 Task: Add an additional name "Will".
Action: Mouse moved to (949, 128)
Screenshot: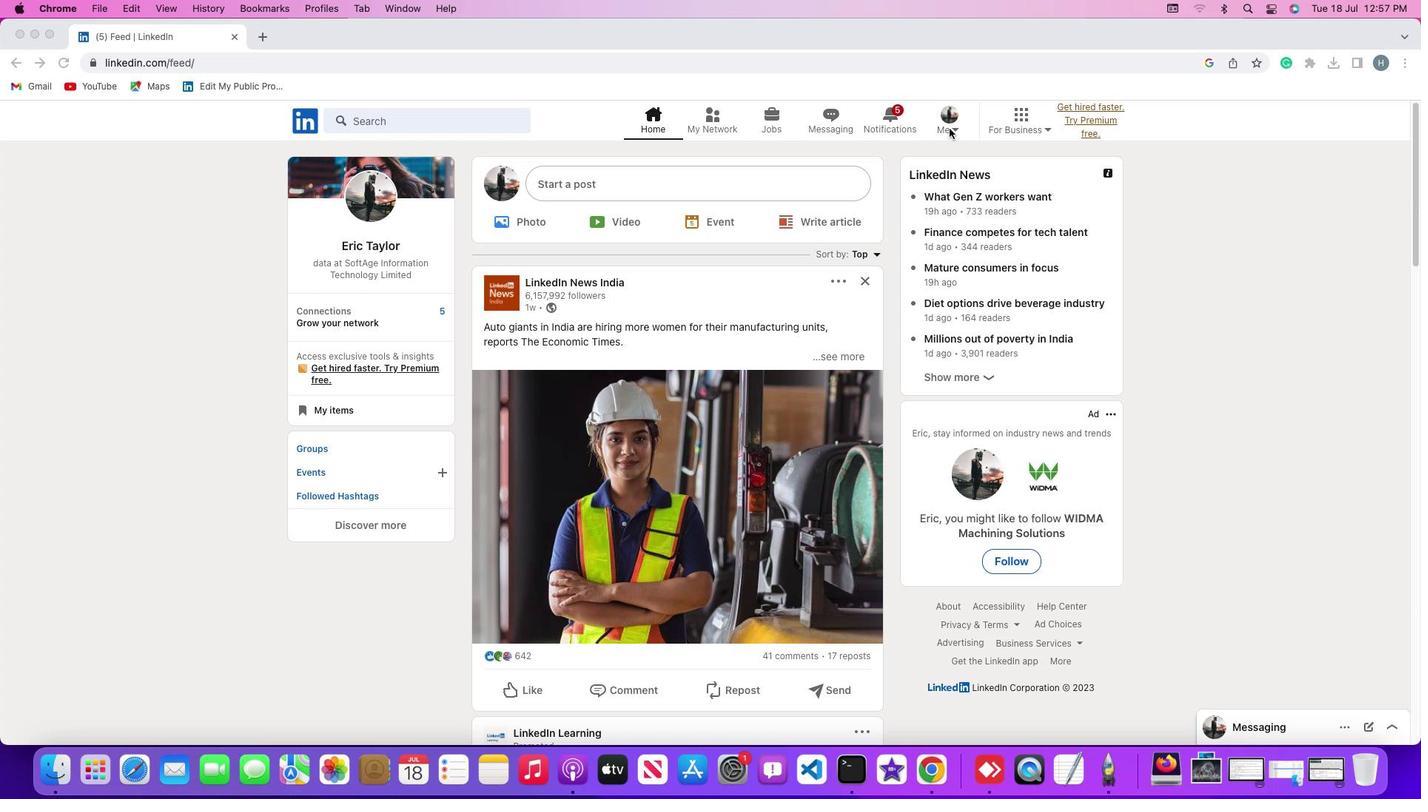 
Action: Mouse pressed left at (949, 128)
Screenshot: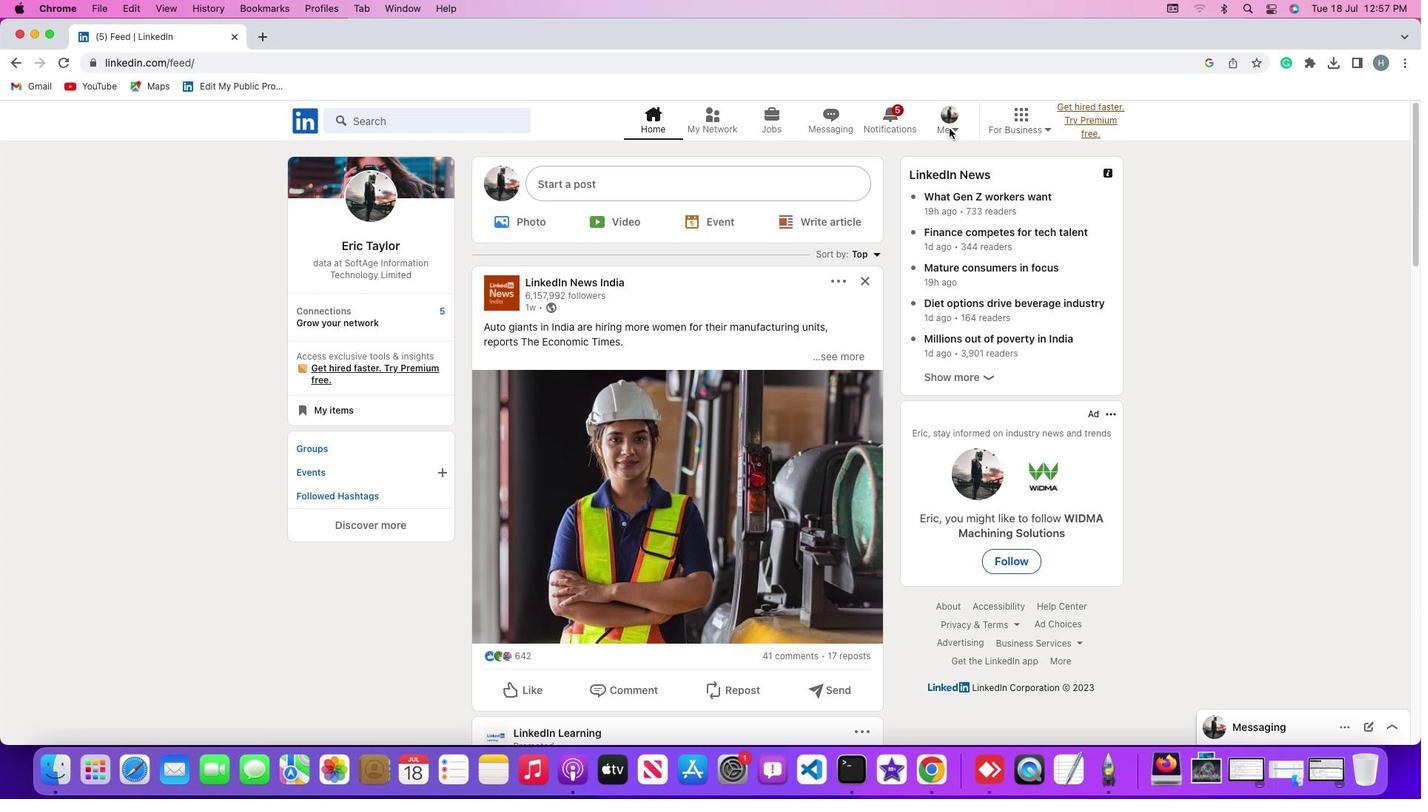 
Action: Mouse pressed left at (949, 128)
Screenshot: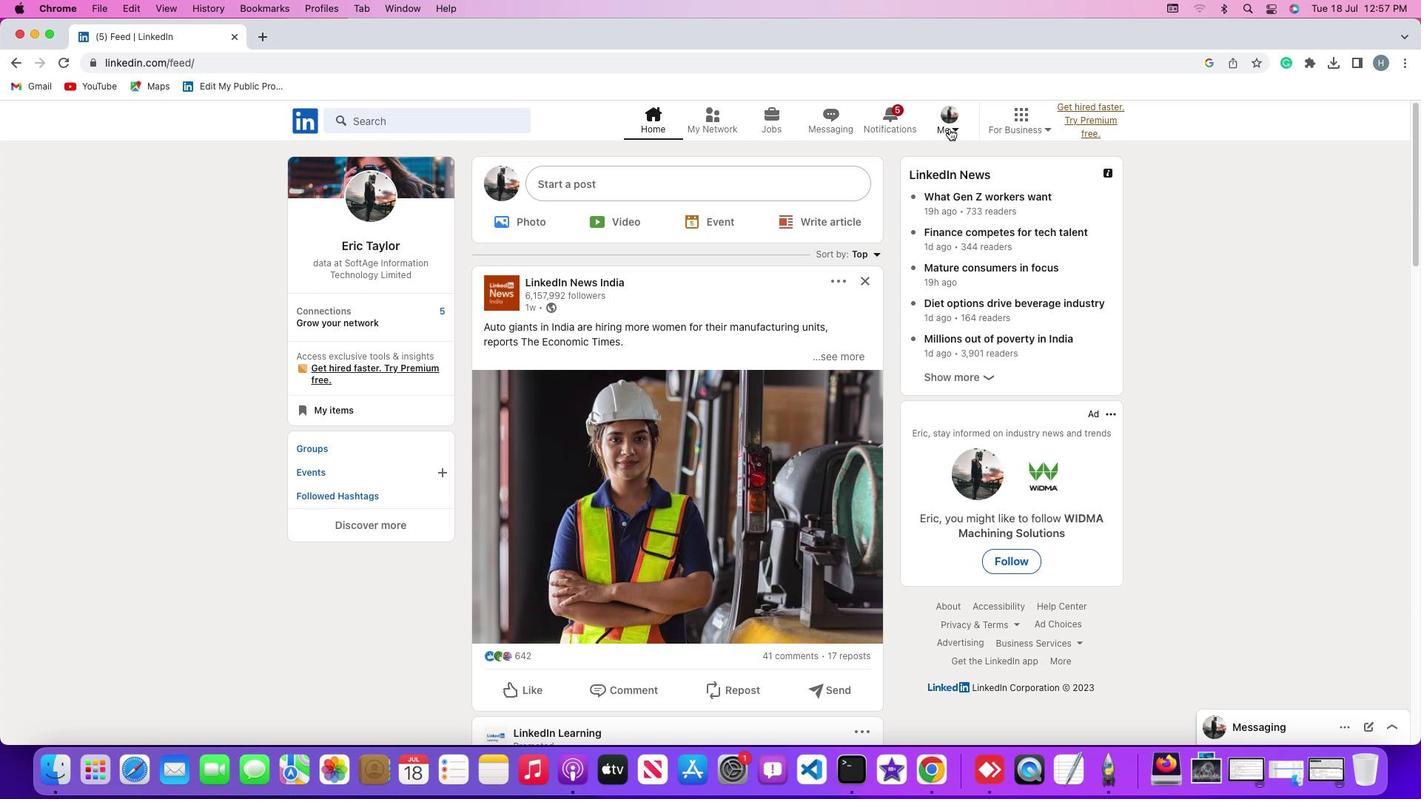 
Action: Mouse moved to (926, 209)
Screenshot: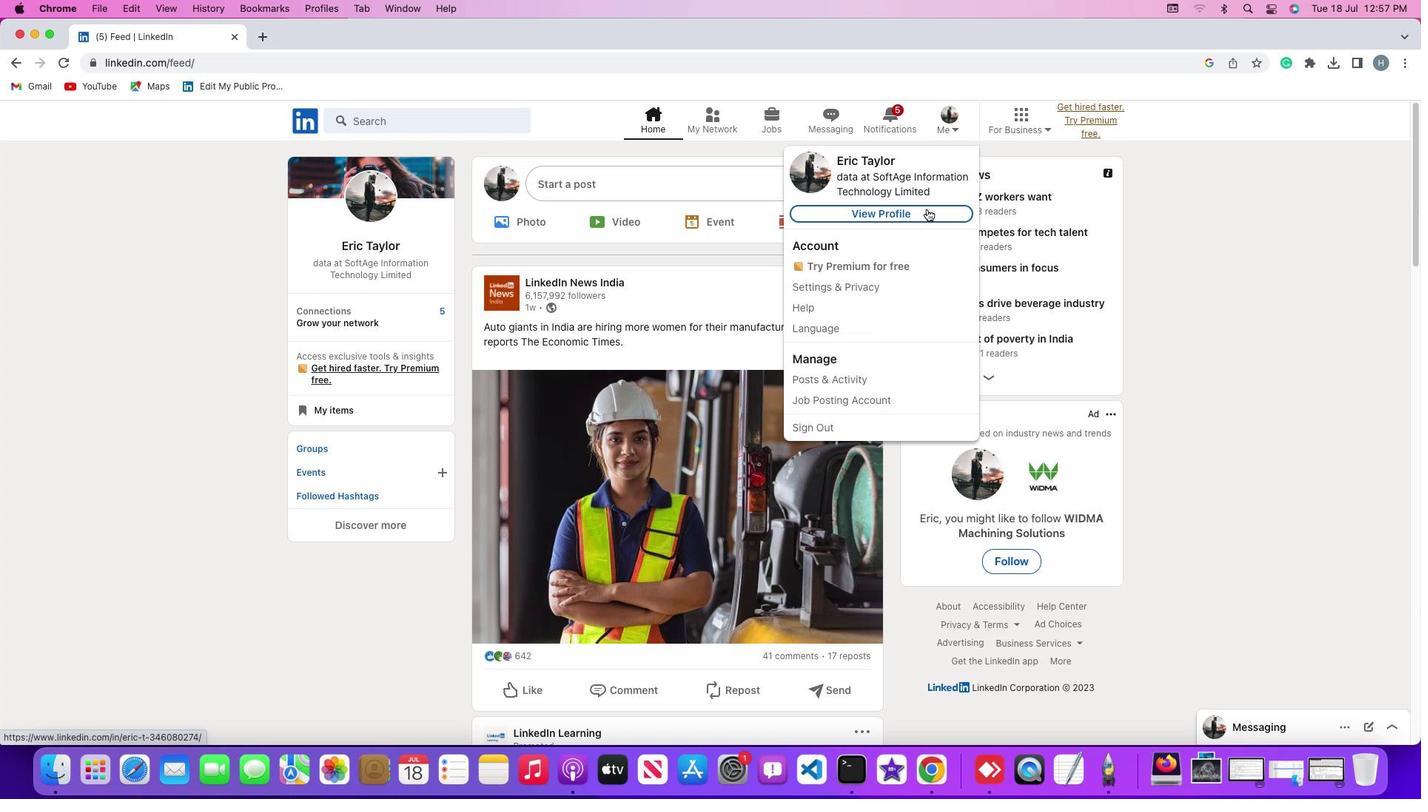 
Action: Mouse pressed left at (926, 209)
Screenshot: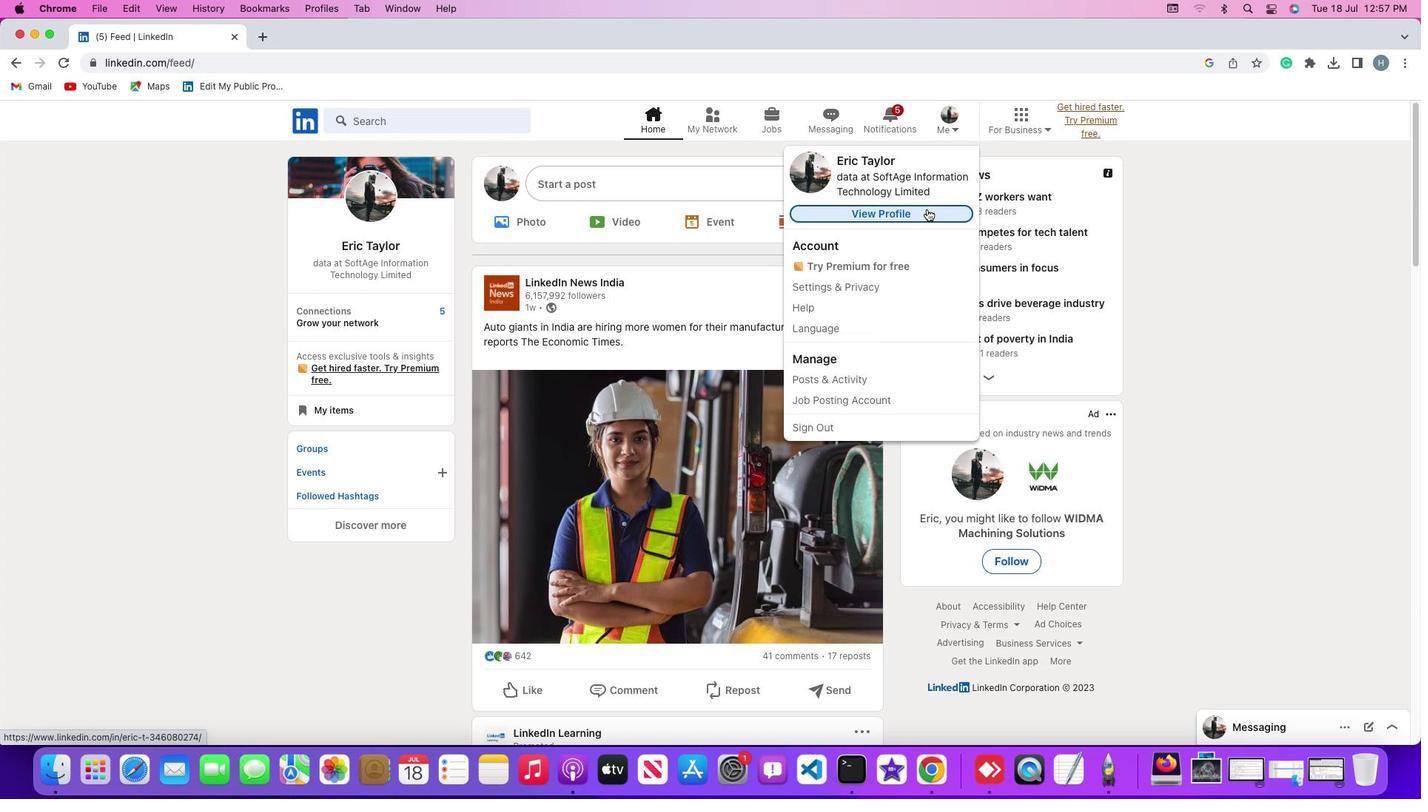 
Action: Mouse moved to (859, 325)
Screenshot: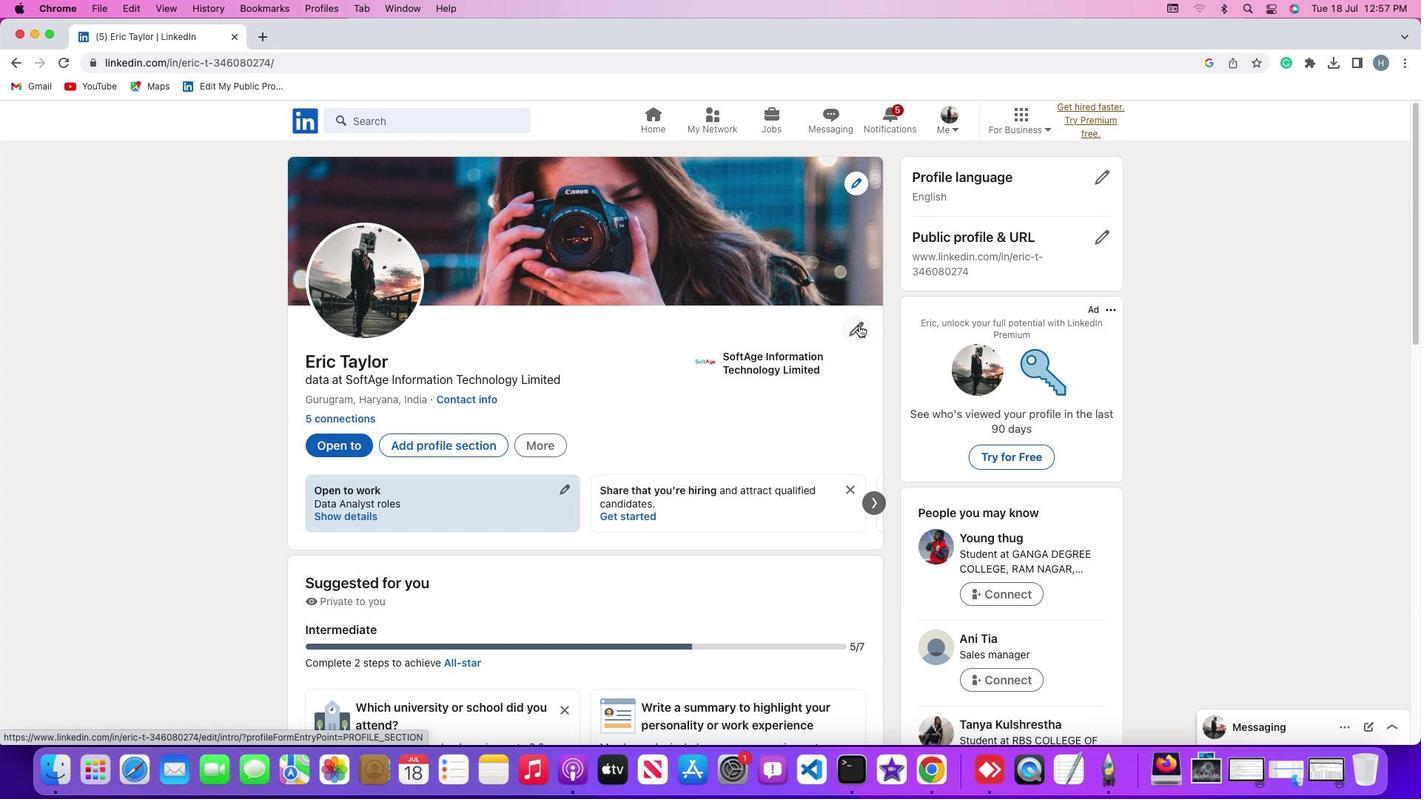 
Action: Mouse pressed left at (859, 325)
Screenshot: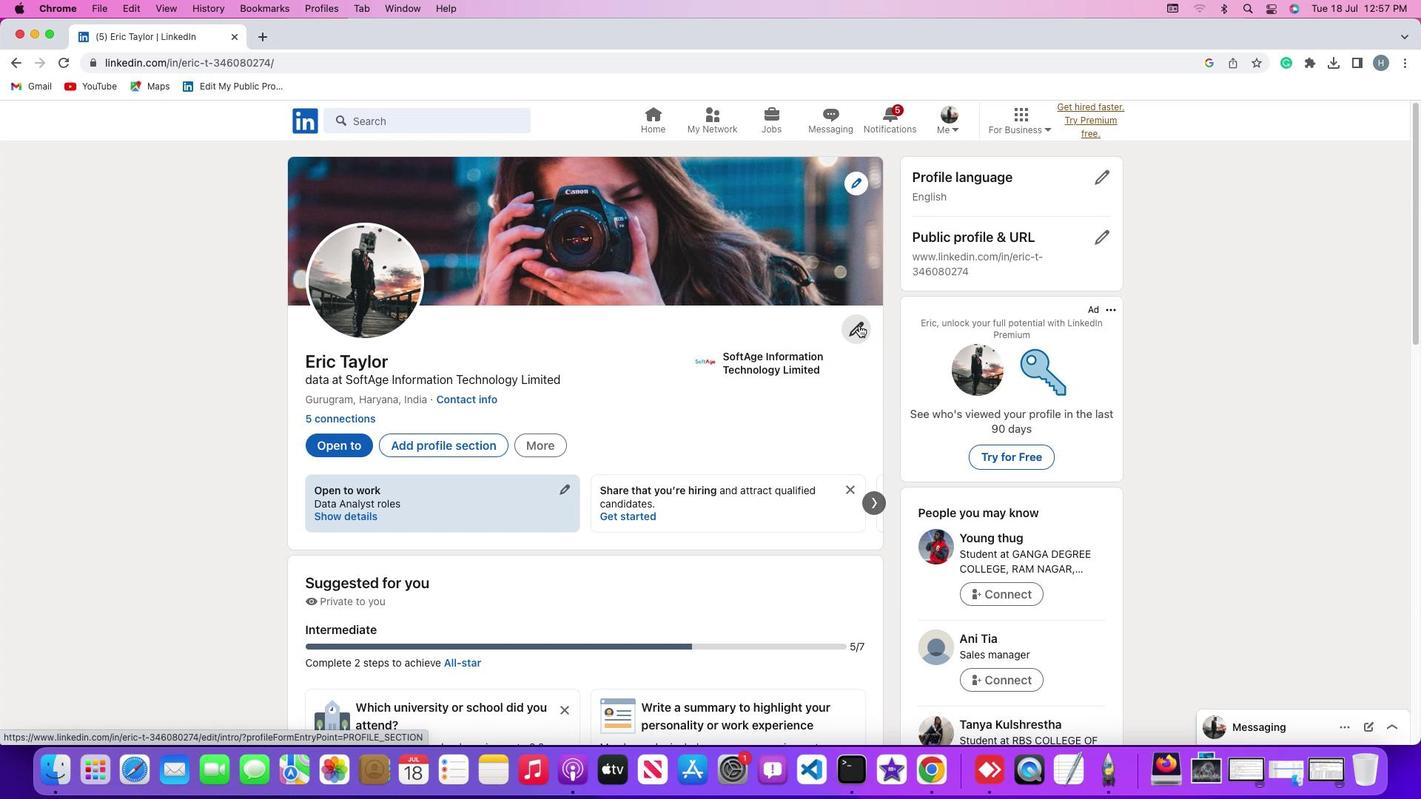 
Action: Mouse moved to (754, 351)
Screenshot: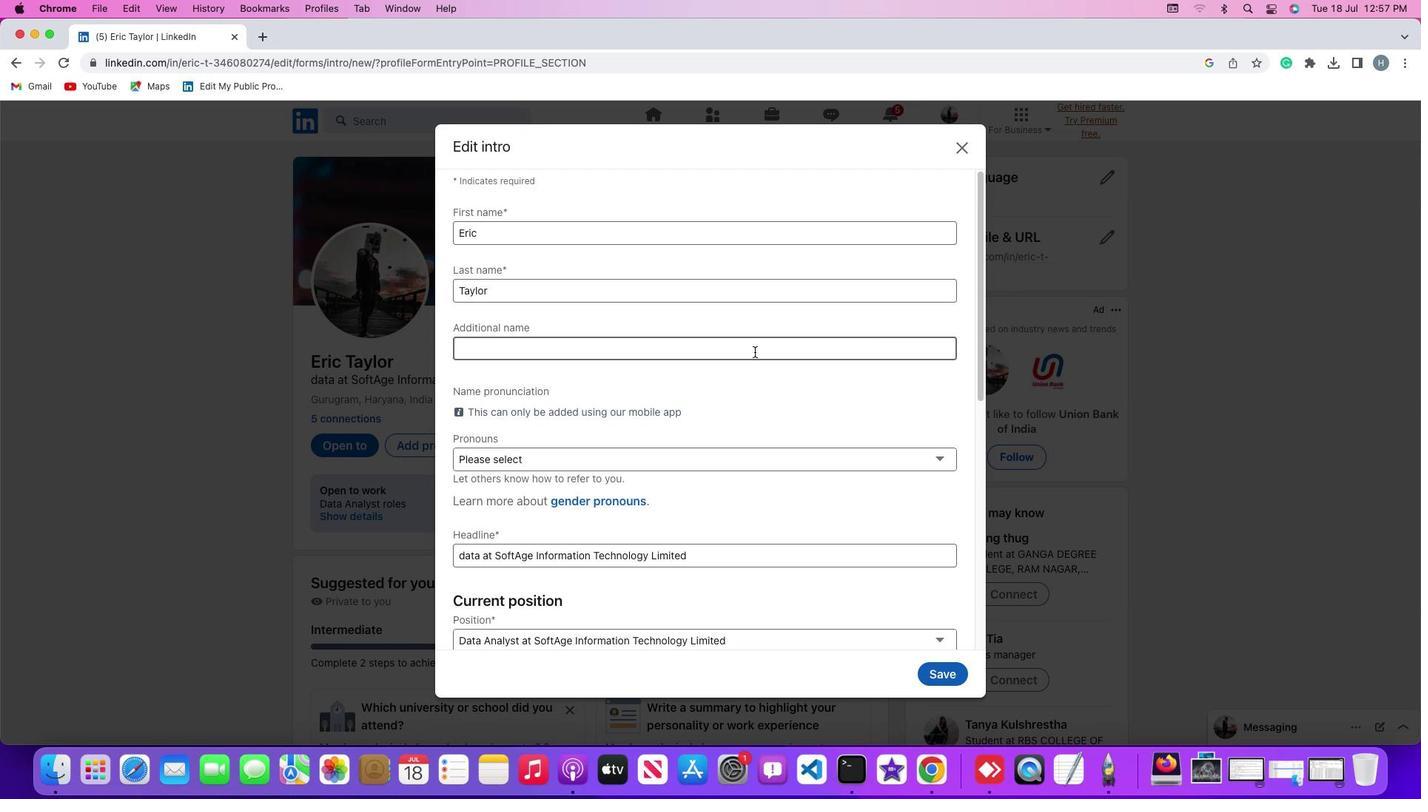 
Action: Mouse pressed left at (754, 351)
Screenshot: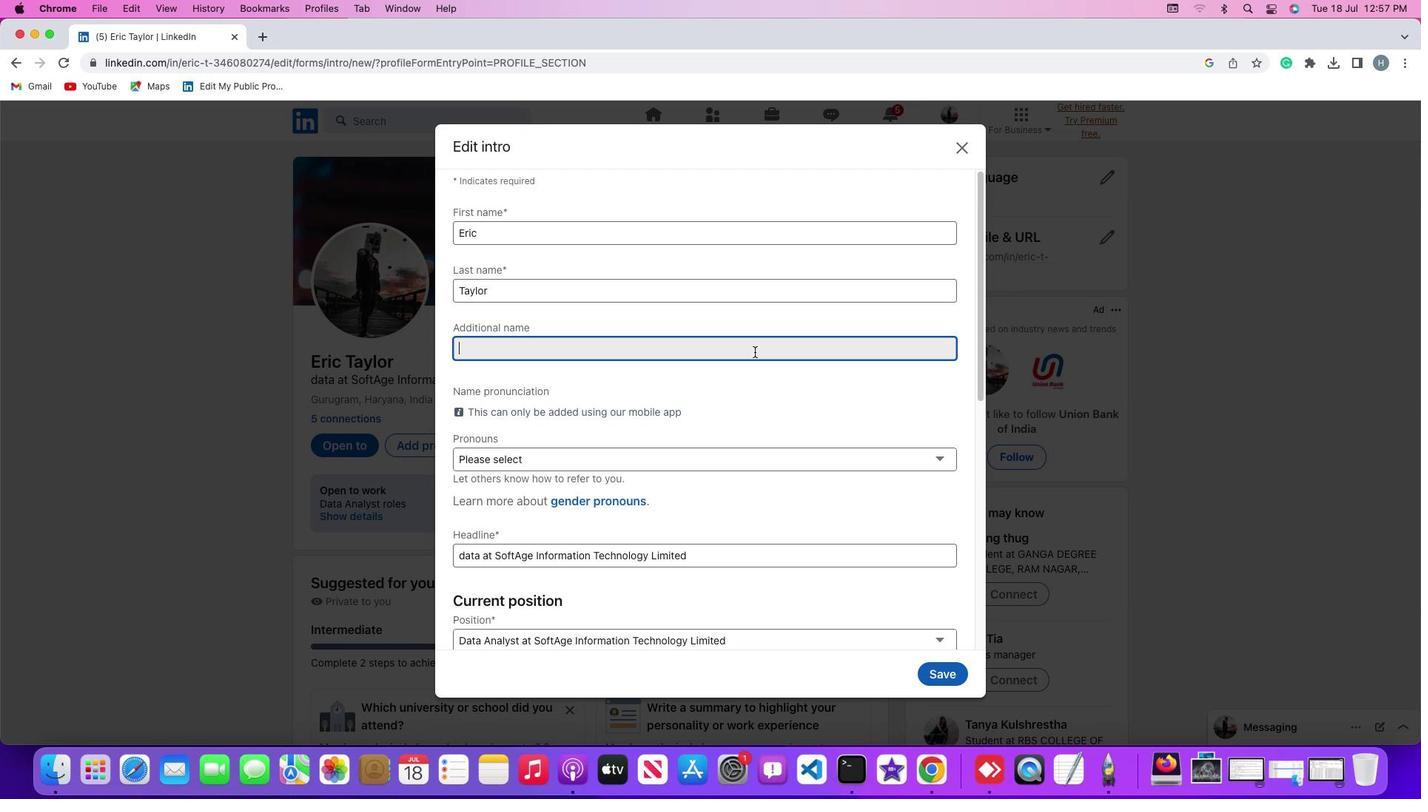 
Action: Key pressed Key.shift'W''i''l''l'
Screenshot: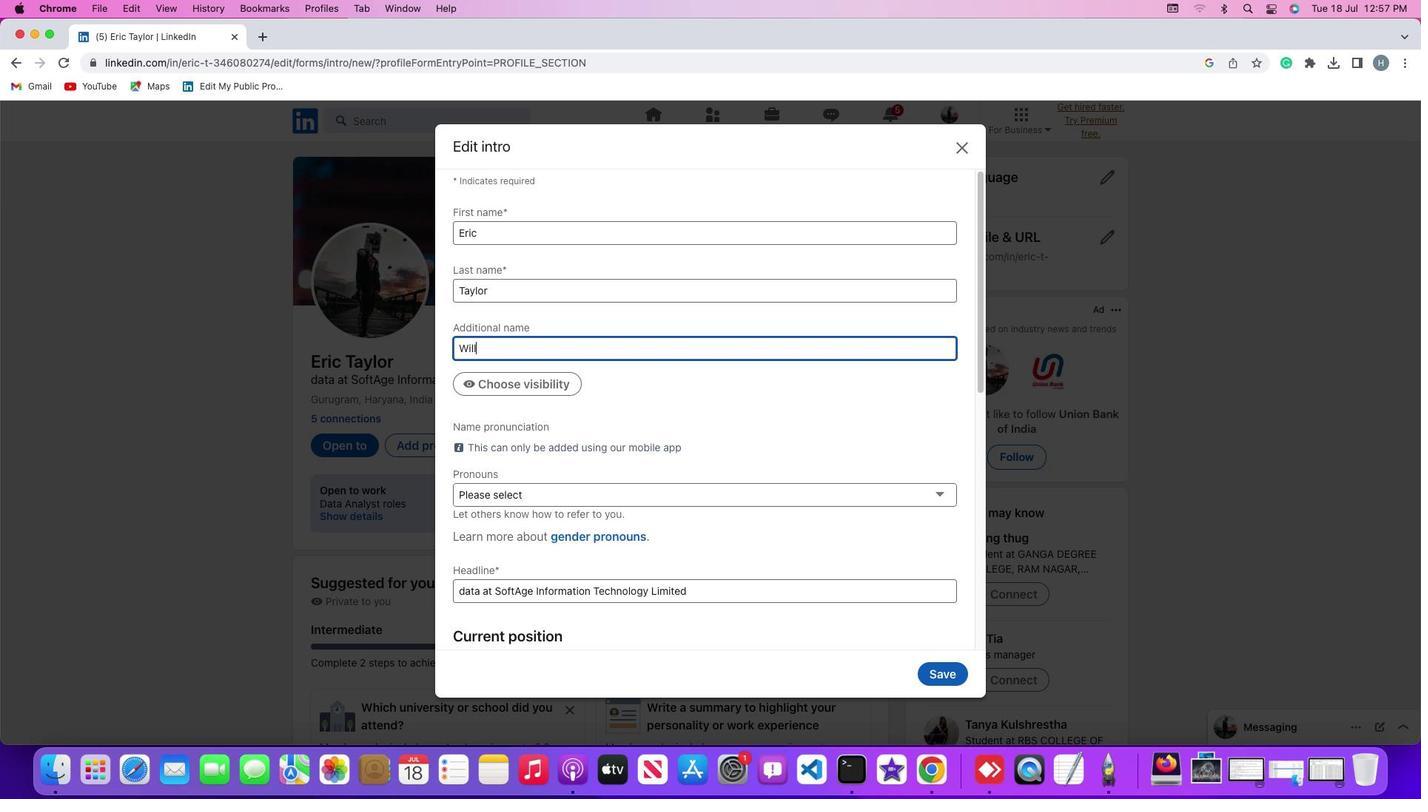 
Action: Mouse moved to (942, 670)
Screenshot: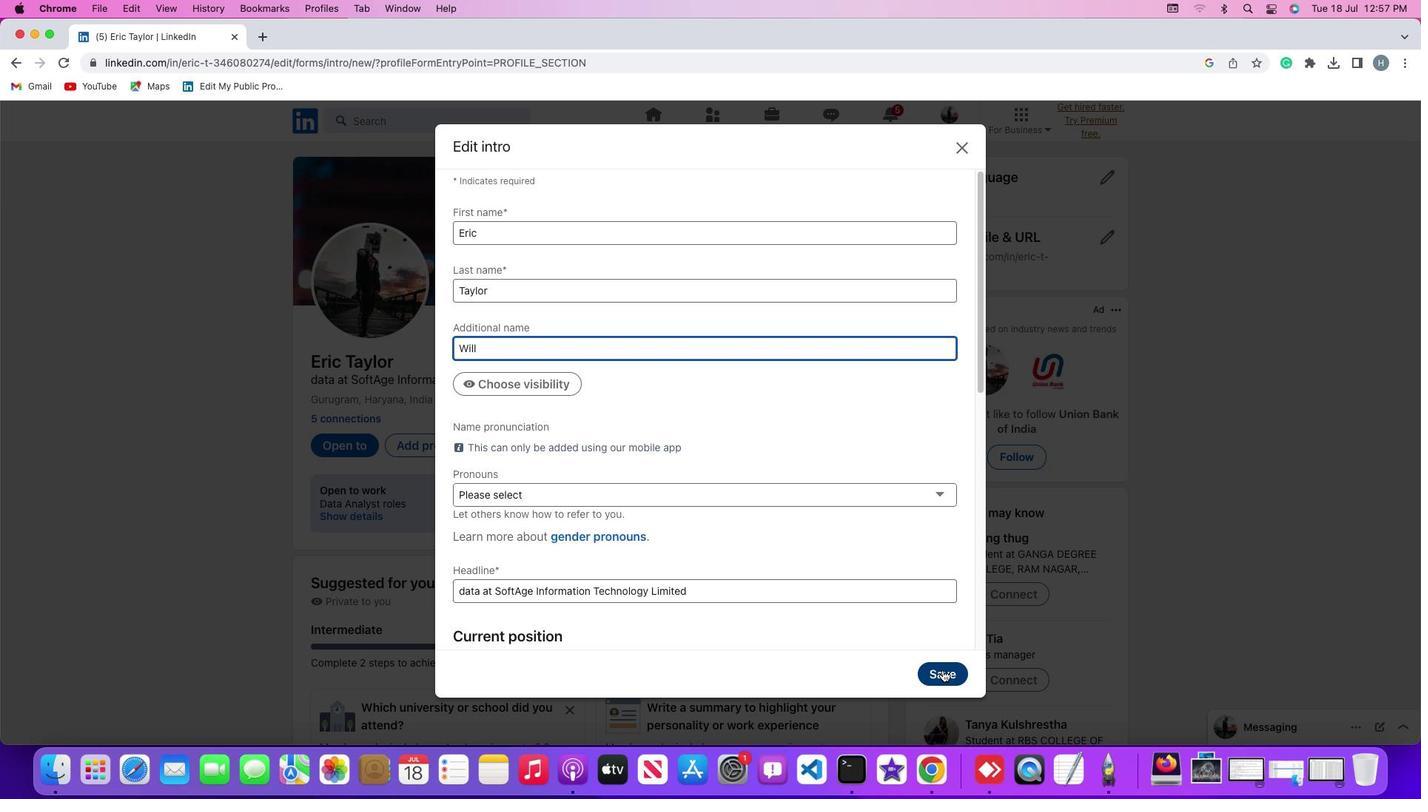 
Action: Mouse pressed left at (942, 670)
Screenshot: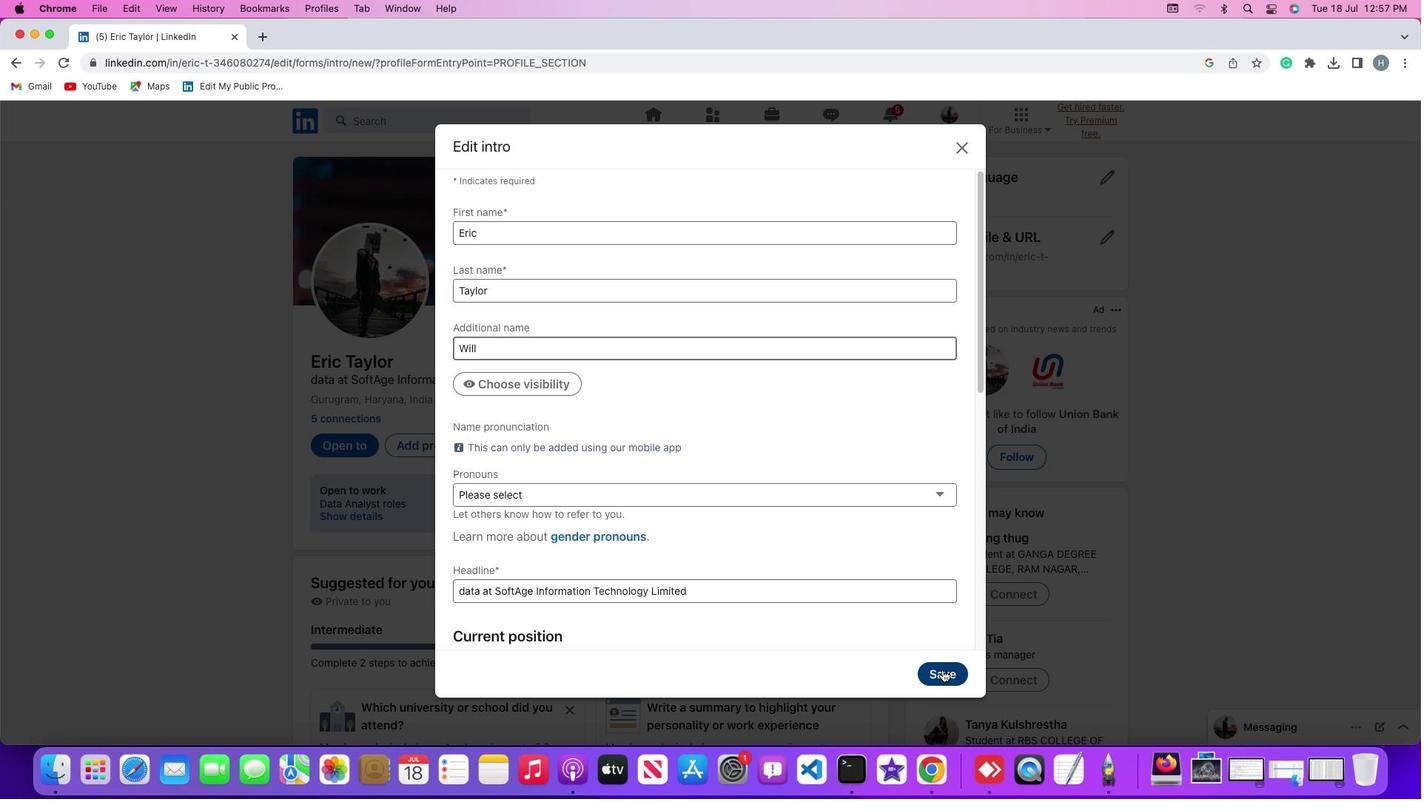 
Action: Mouse moved to (804, 417)
Screenshot: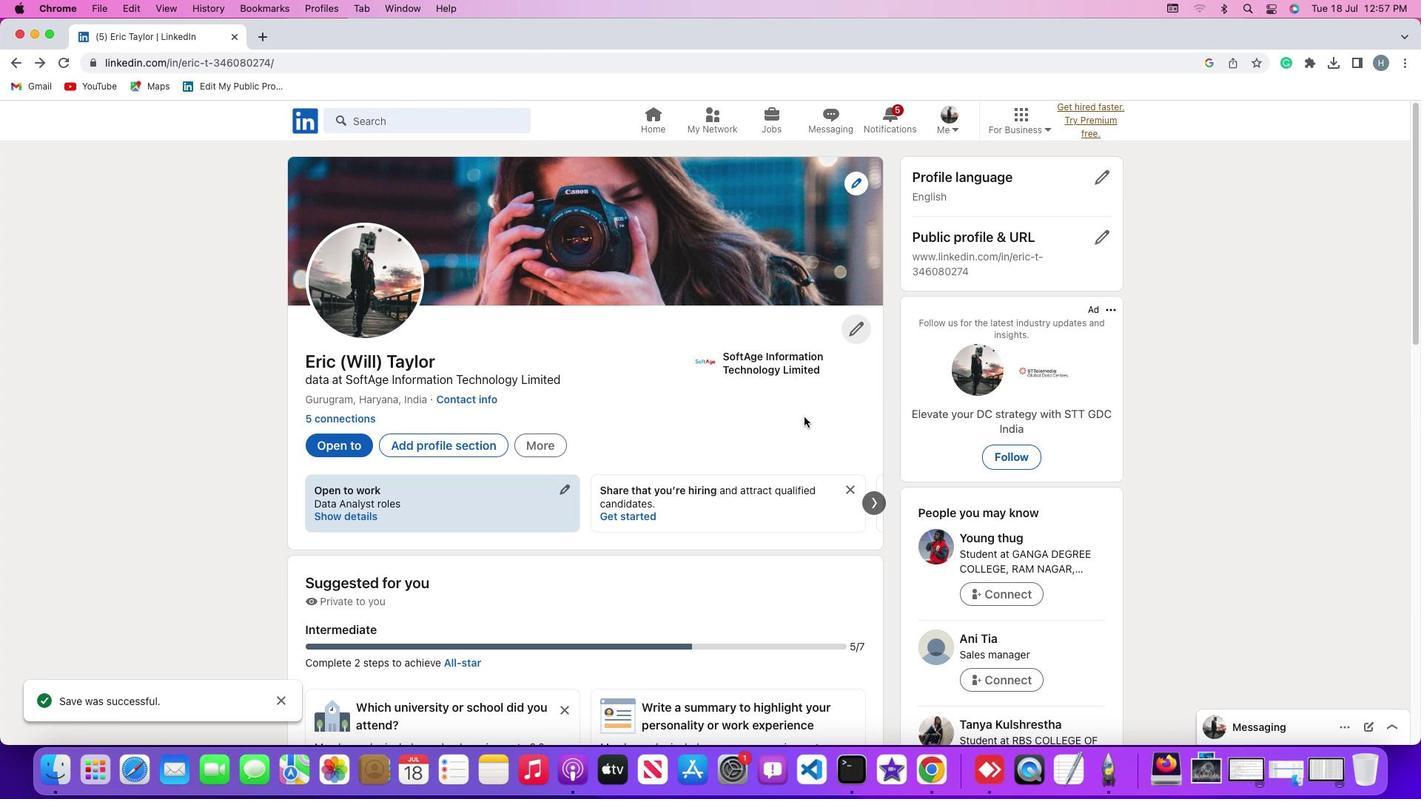 
